 Task: Add Saavy Naturals Lavender Chamomile Body Cream to the cart.
Action: Mouse moved to (883, 315)
Screenshot: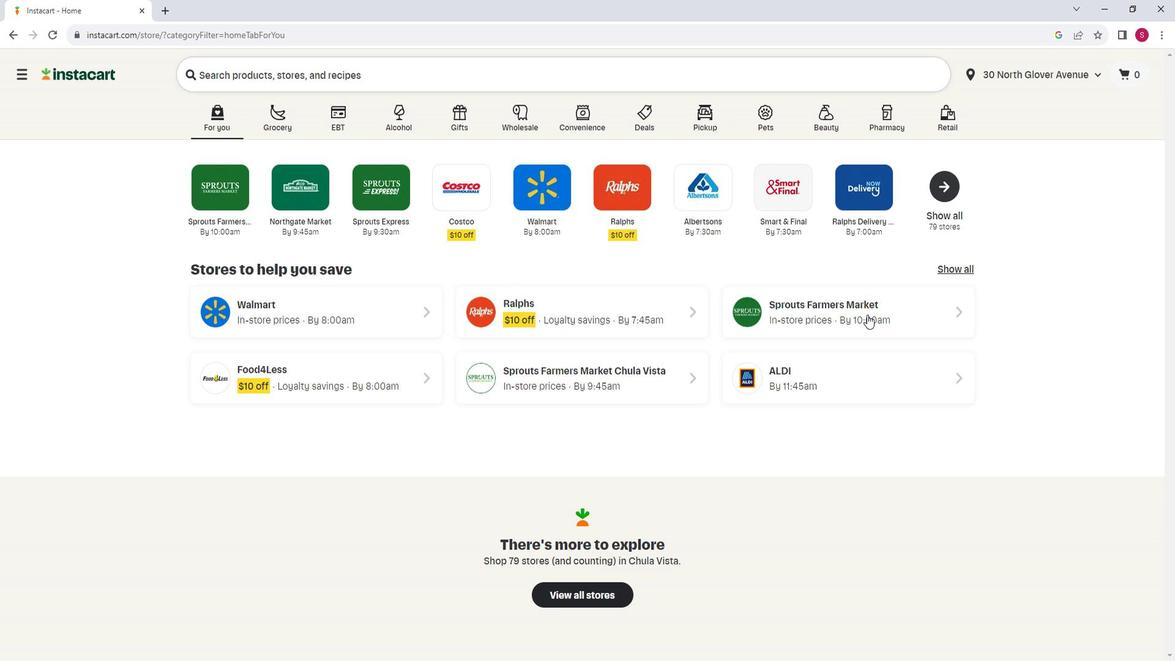 
Action: Mouse pressed left at (883, 315)
Screenshot: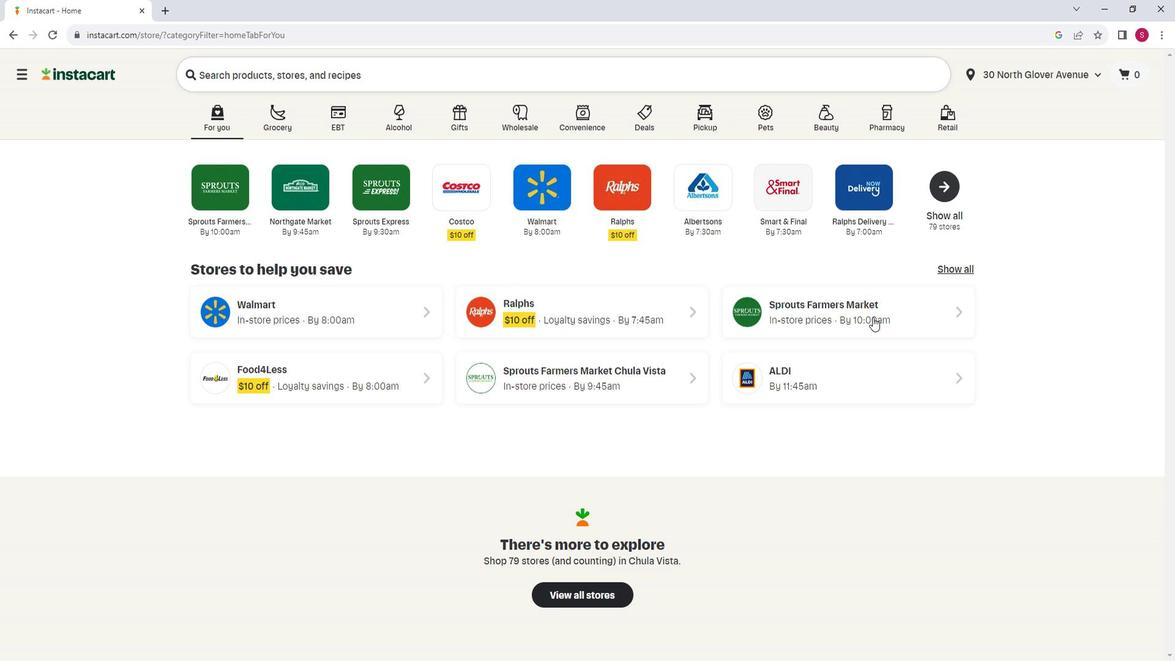 
Action: Mouse moved to (110, 446)
Screenshot: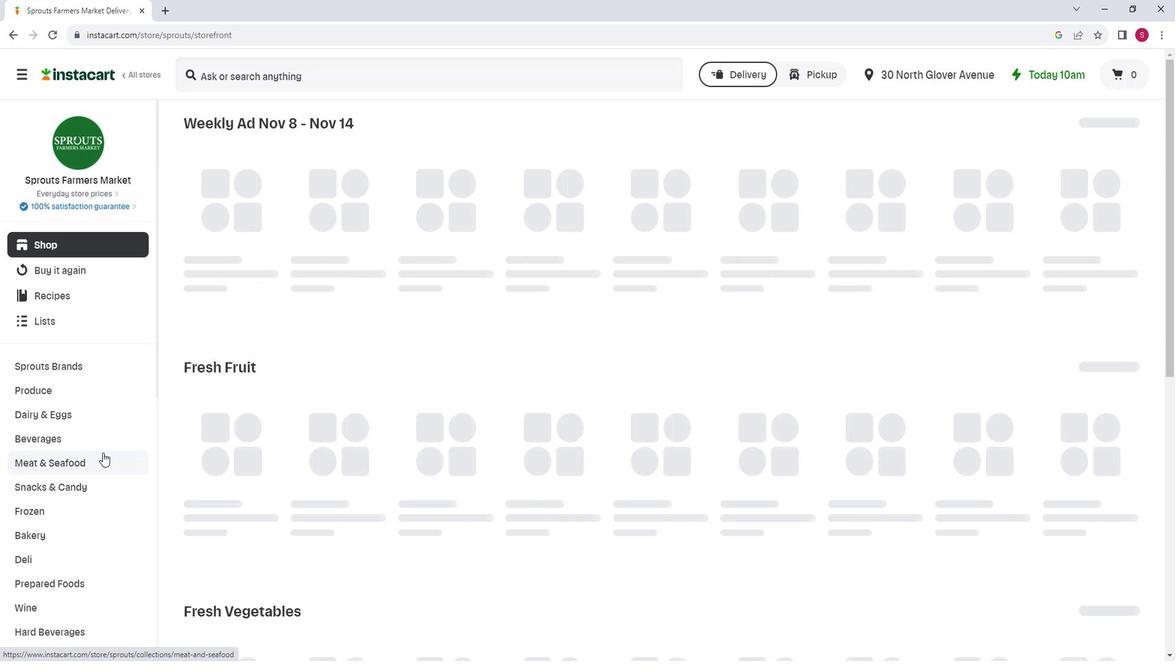 
Action: Mouse scrolled (110, 445) with delta (0, 0)
Screenshot: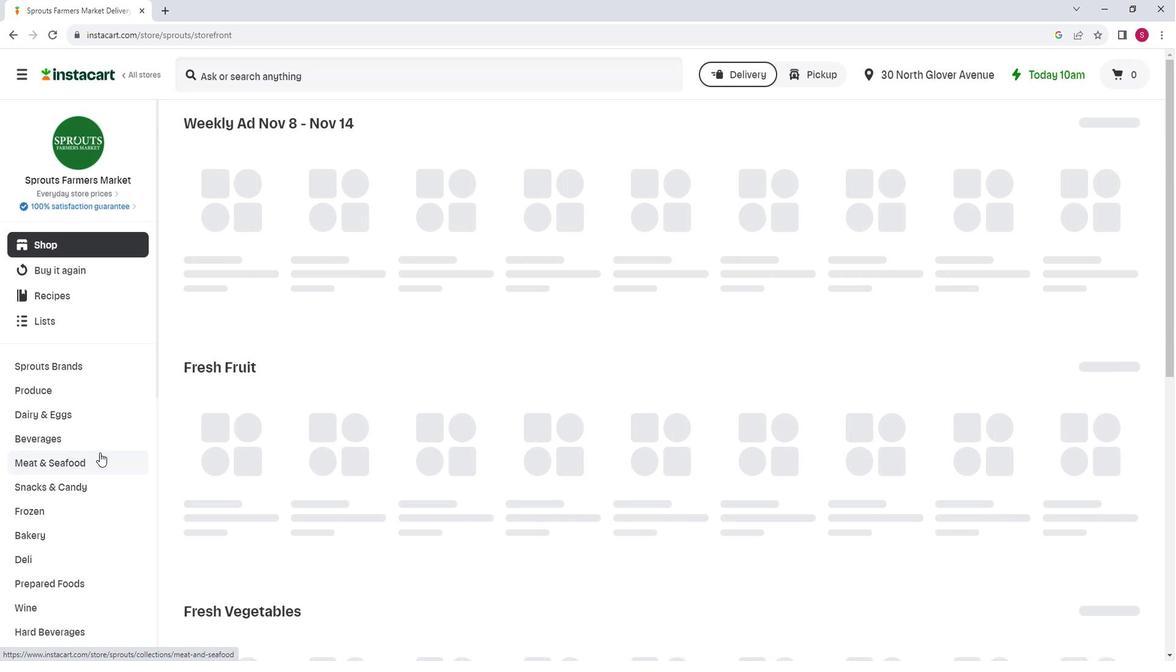 
Action: Mouse scrolled (110, 445) with delta (0, 0)
Screenshot: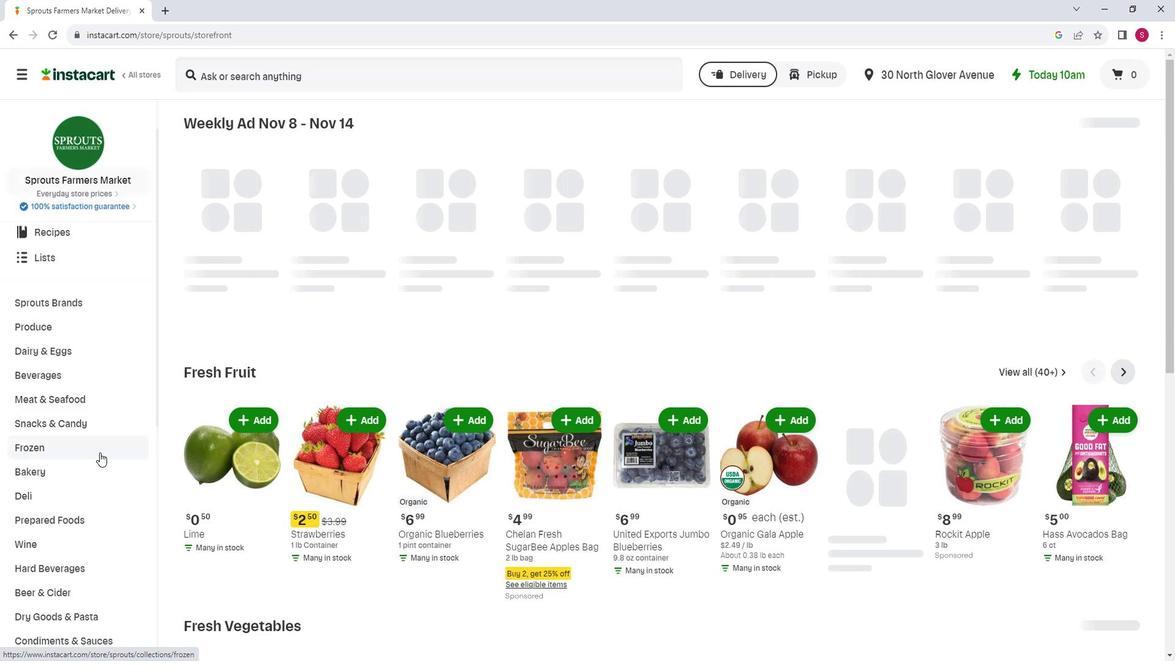 
Action: Mouse scrolled (110, 445) with delta (0, 0)
Screenshot: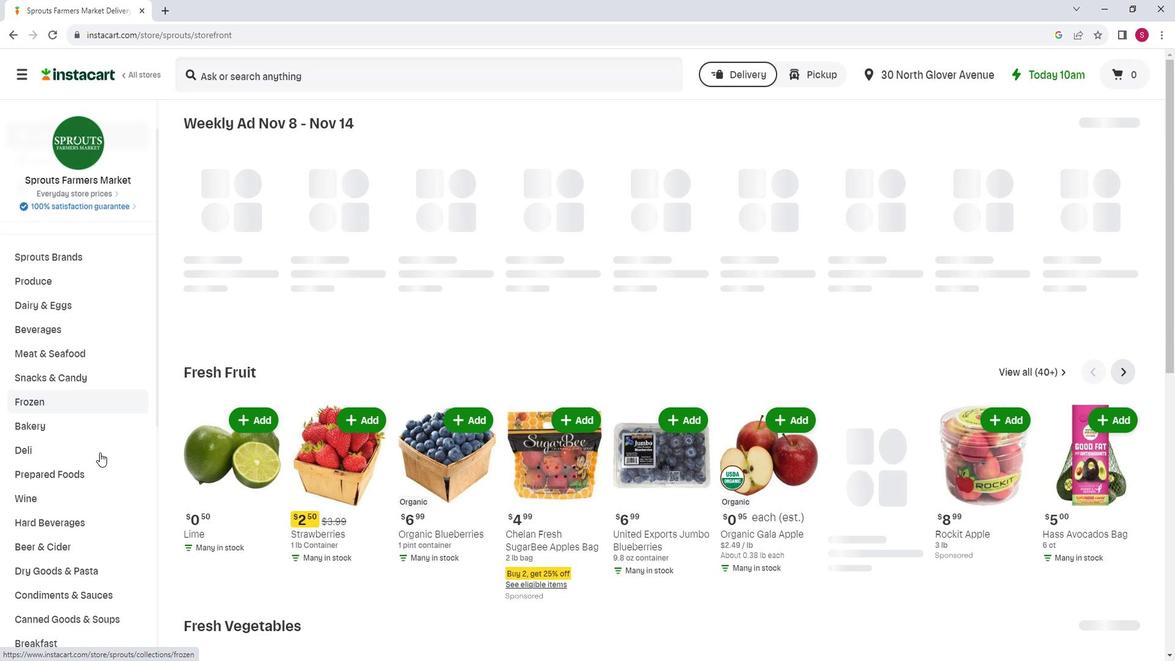 
Action: Mouse moved to (109, 446)
Screenshot: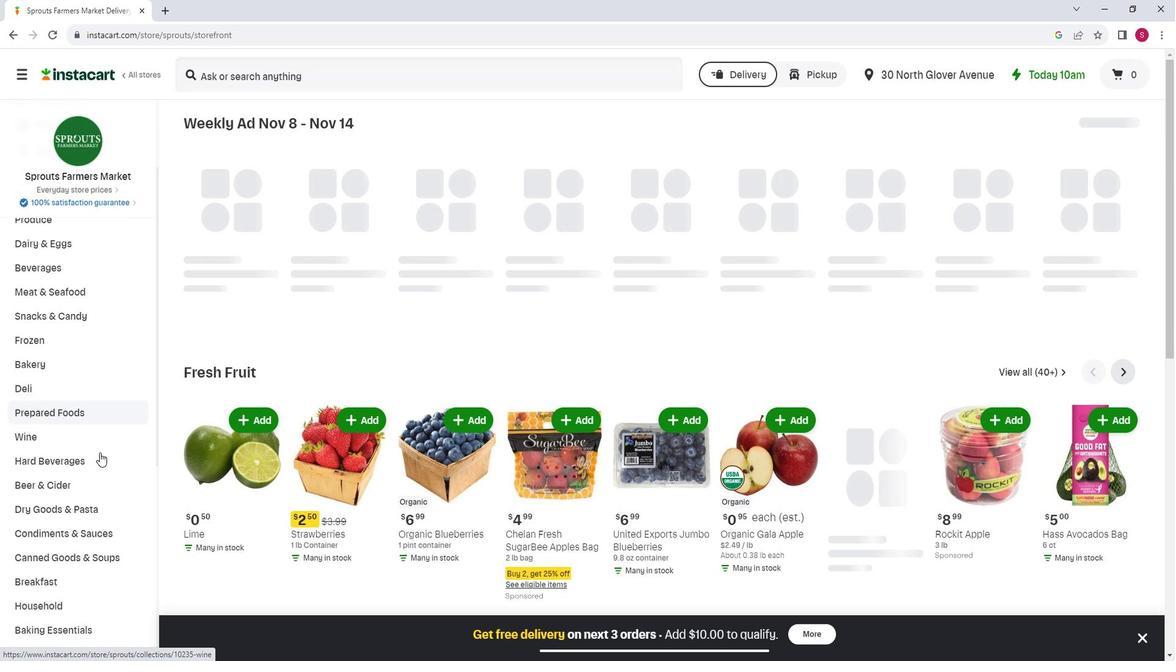 
Action: Mouse scrolled (109, 445) with delta (0, 0)
Screenshot: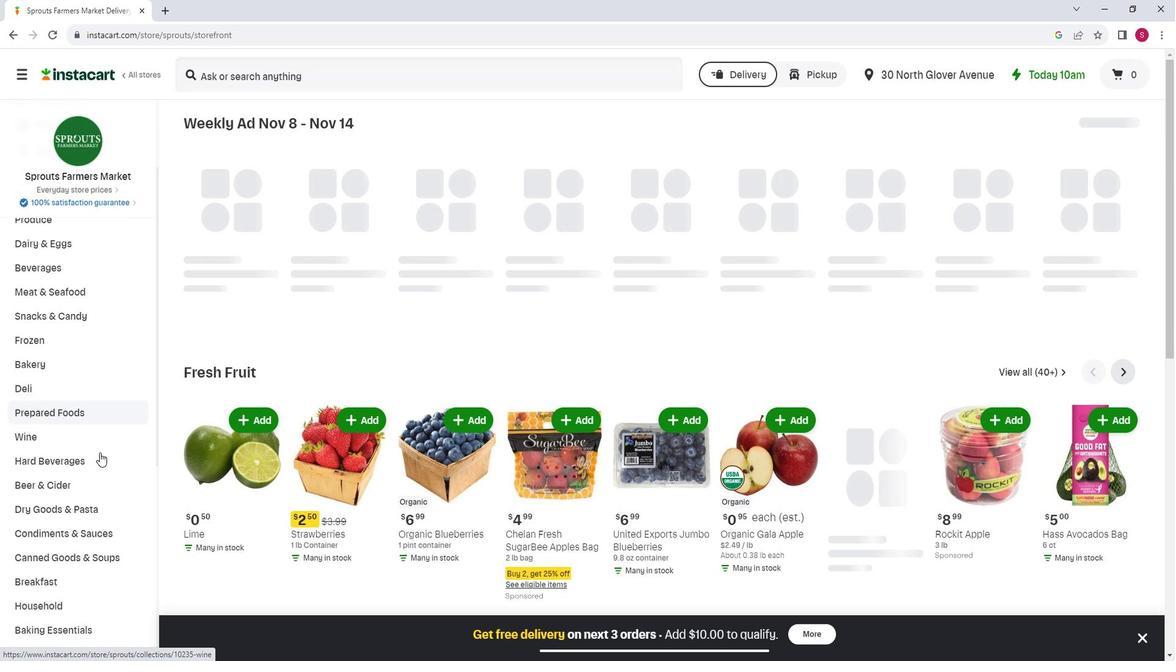 
Action: Mouse moved to (108, 446)
Screenshot: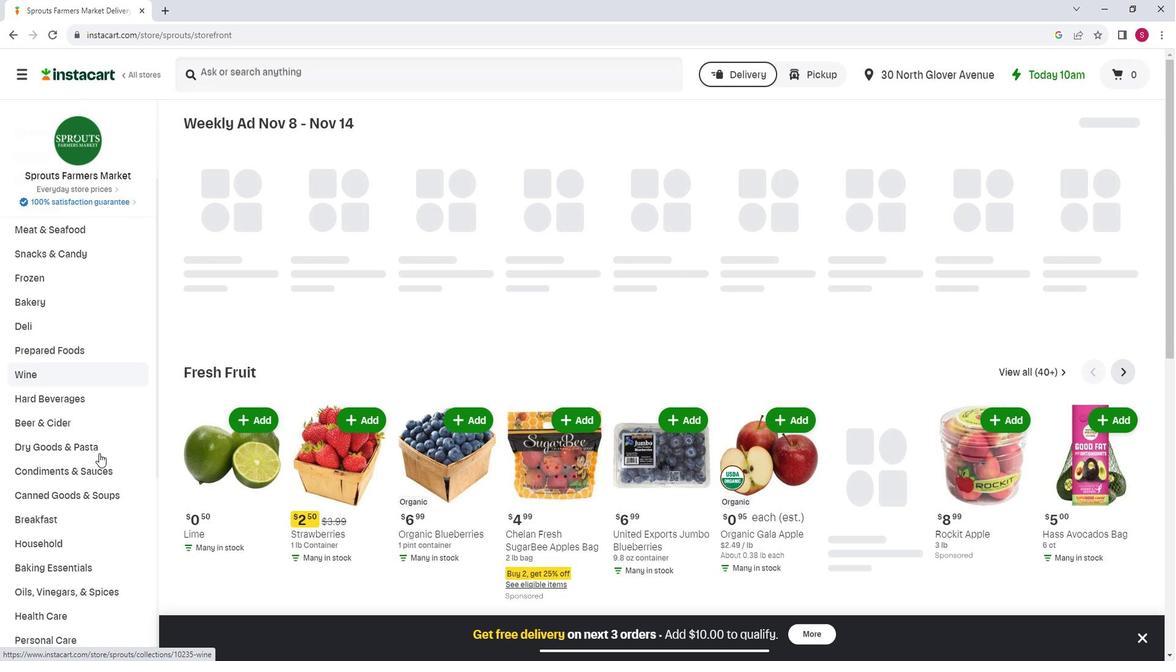 
Action: Mouse scrolled (108, 446) with delta (0, 0)
Screenshot: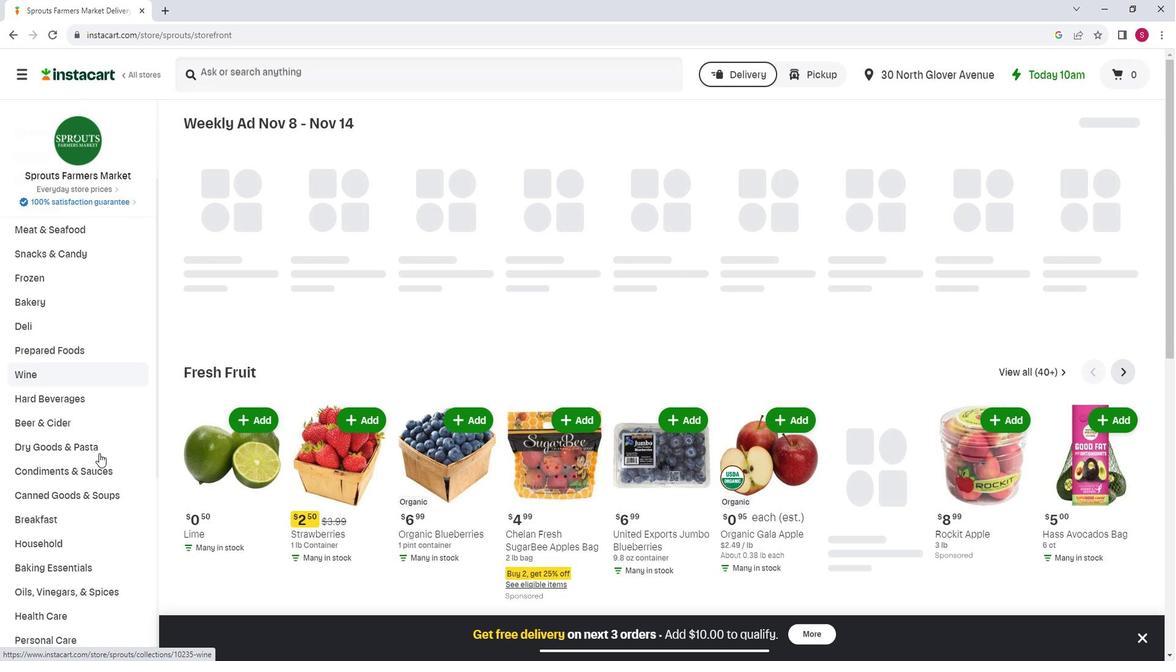 
Action: Mouse moved to (108, 447)
Screenshot: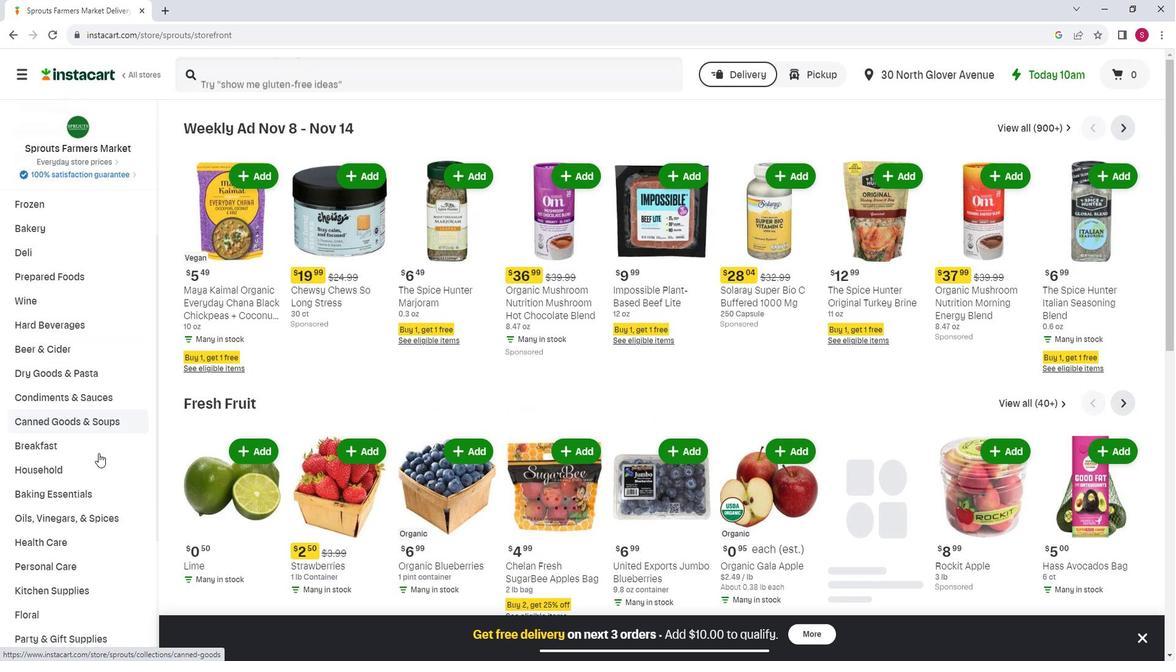 
Action: Mouse scrolled (108, 446) with delta (0, 0)
Screenshot: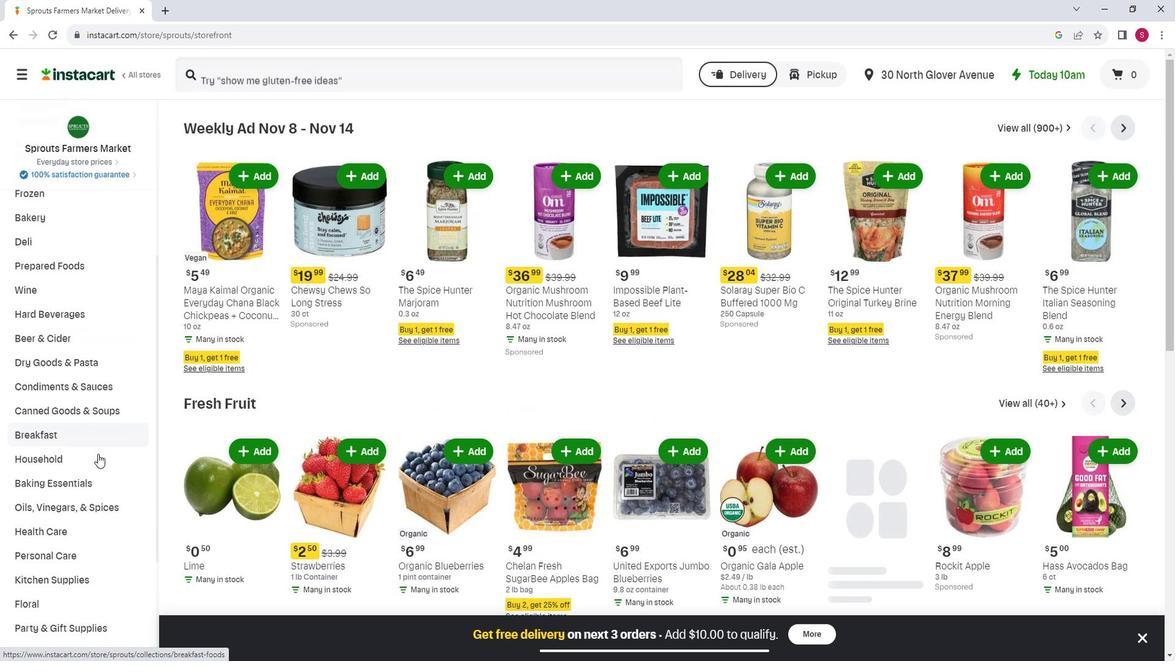 
Action: Mouse moved to (107, 447)
Screenshot: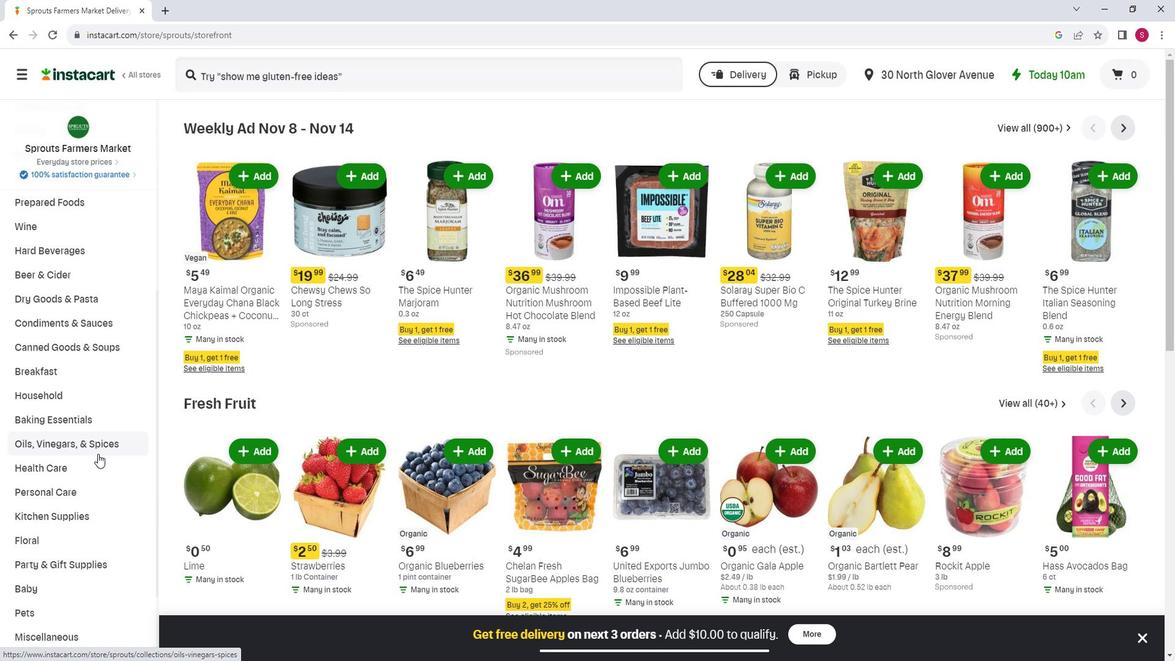
Action: Mouse scrolled (107, 446) with delta (0, 0)
Screenshot: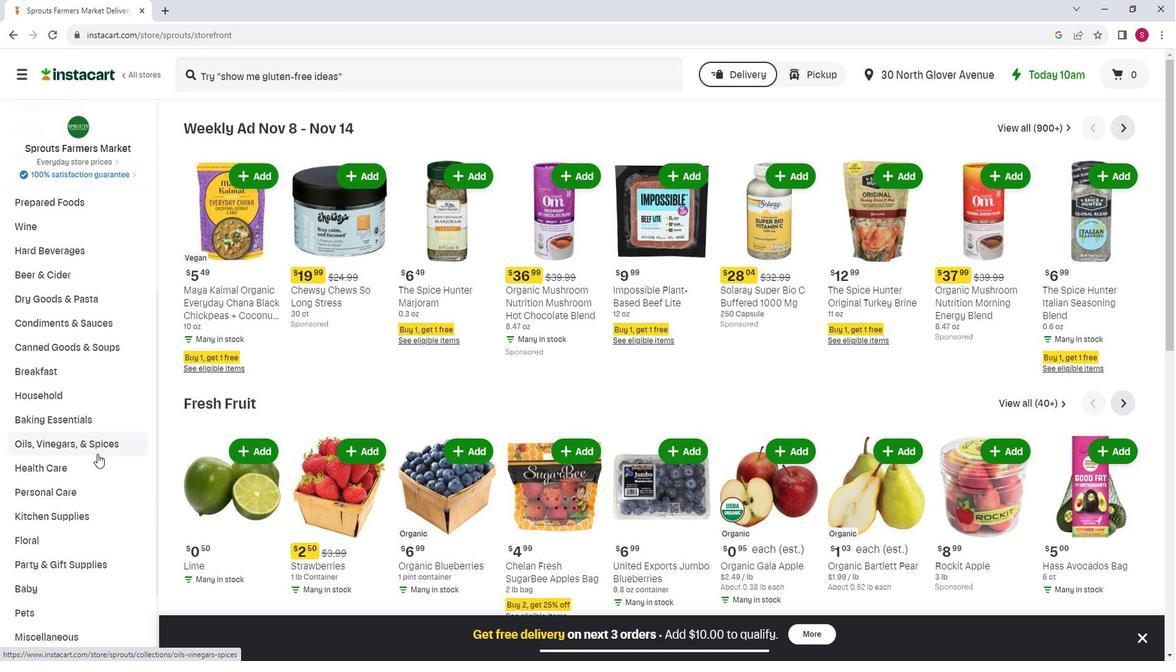 
Action: Mouse moved to (111, 426)
Screenshot: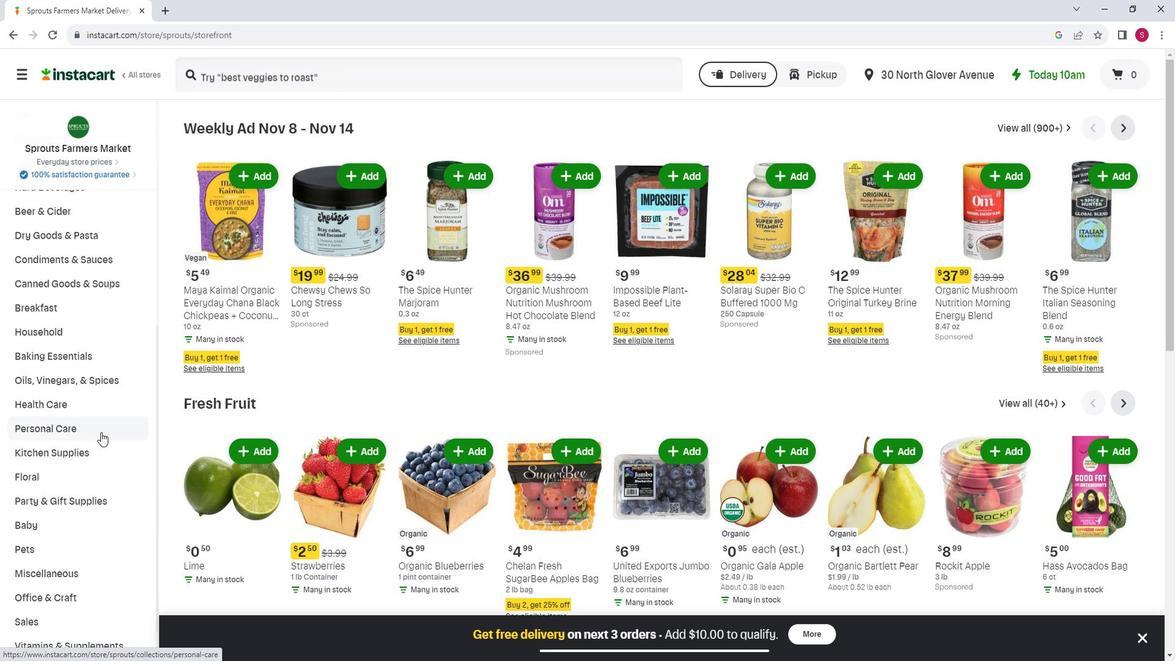 
Action: Mouse pressed left at (111, 426)
Screenshot: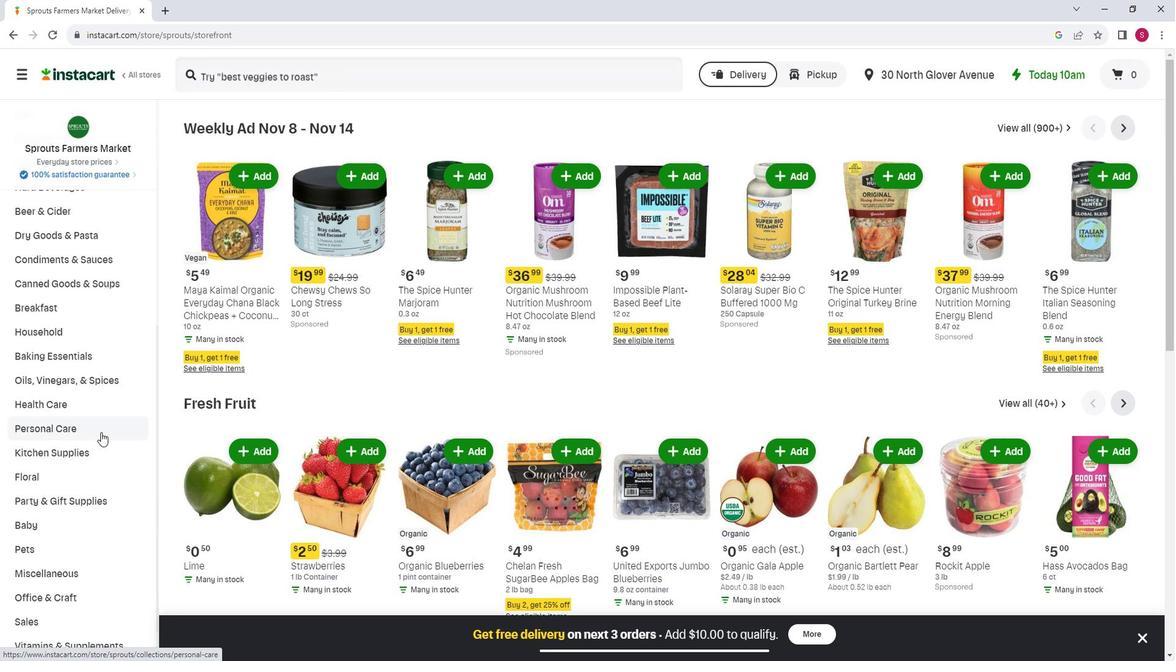 
Action: Mouse moved to (307, 168)
Screenshot: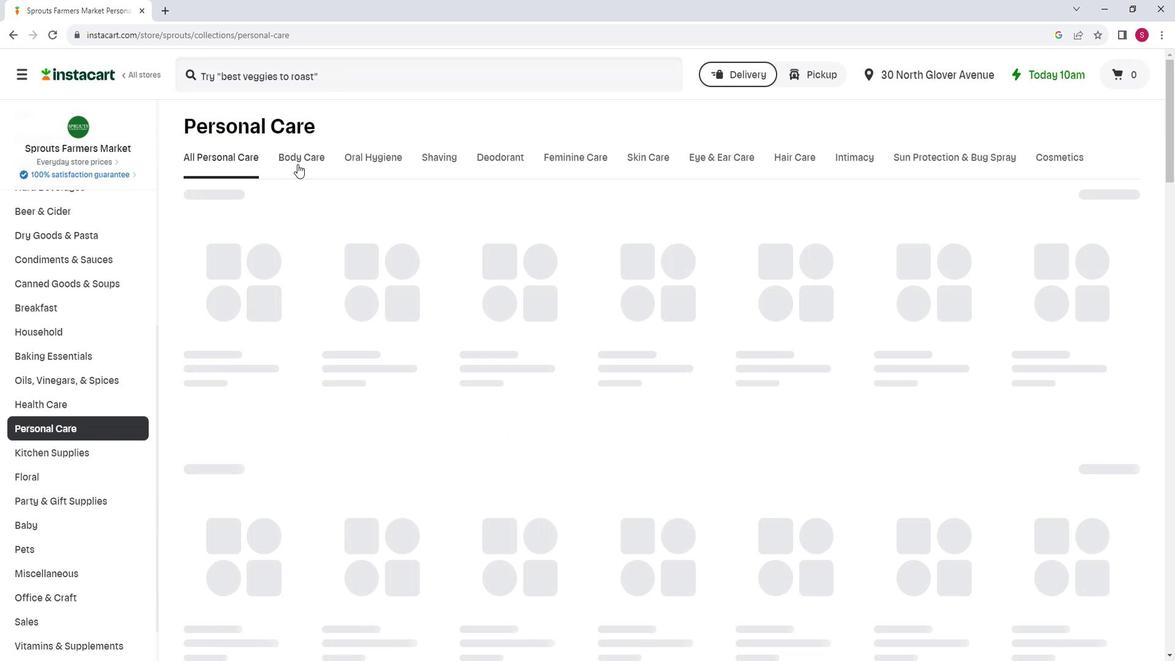 
Action: Mouse pressed left at (307, 168)
Screenshot: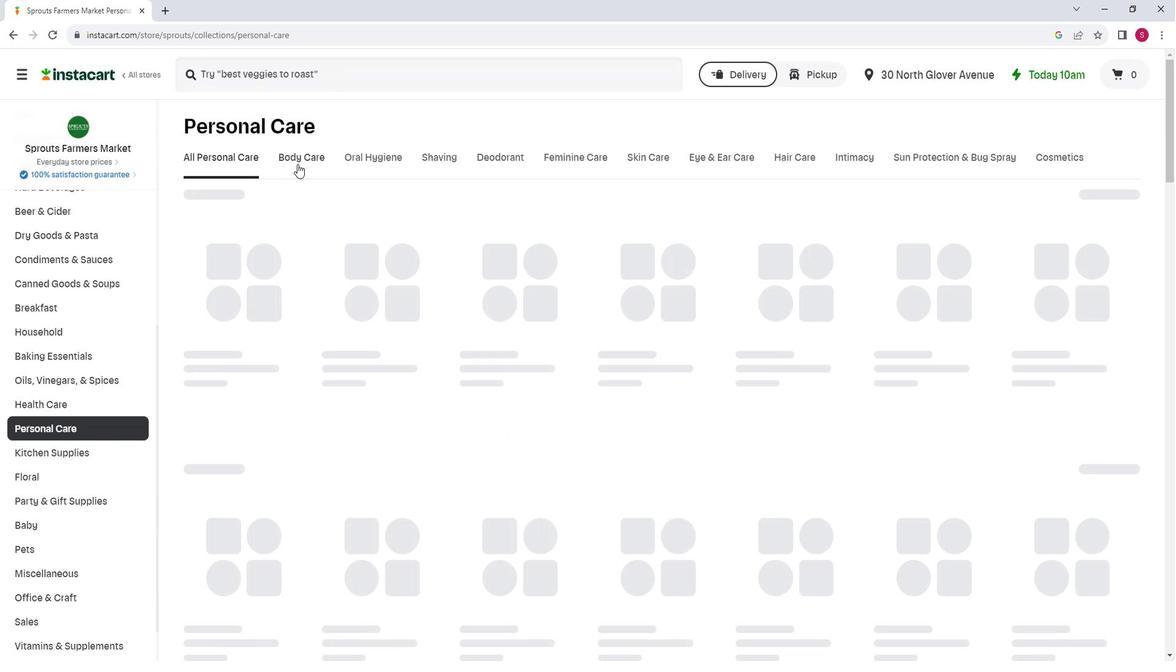 
Action: Mouse moved to (528, 206)
Screenshot: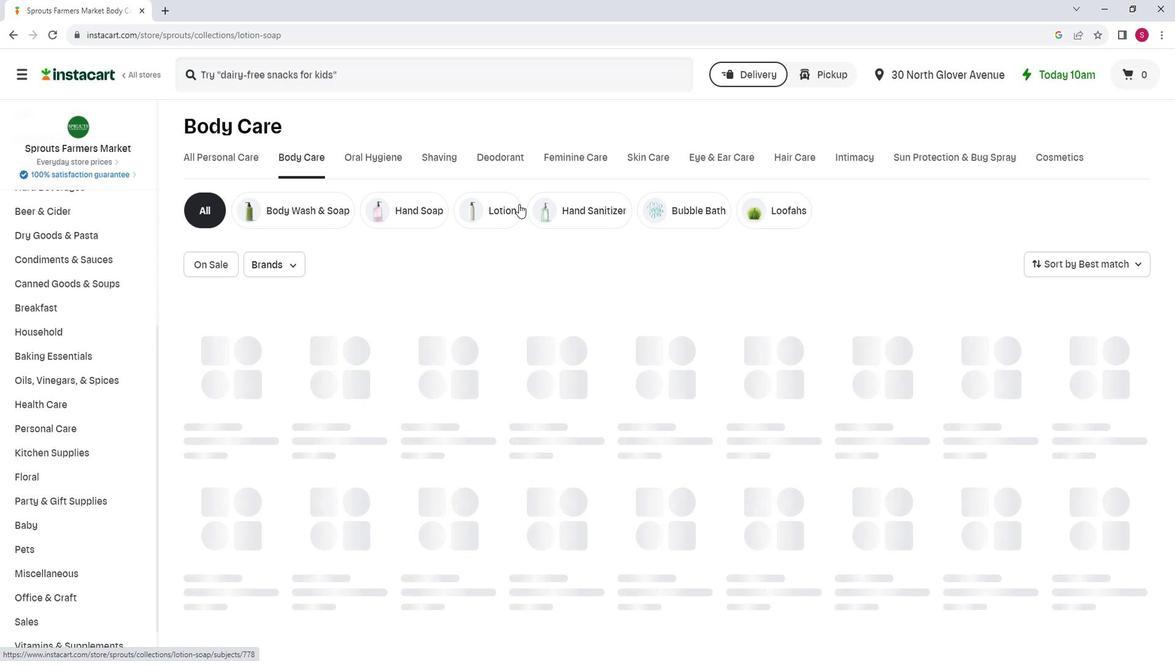 
Action: Mouse pressed left at (528, 206)
Screenshot: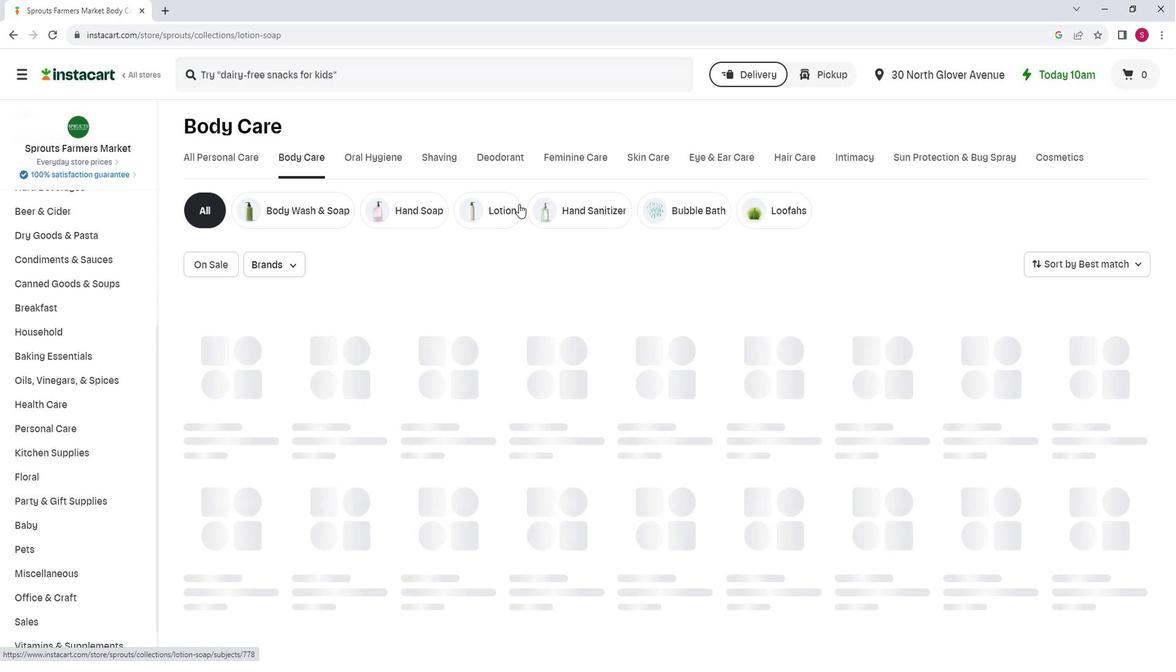 
Action: Mouse moved to (307, 88)
Screenshot: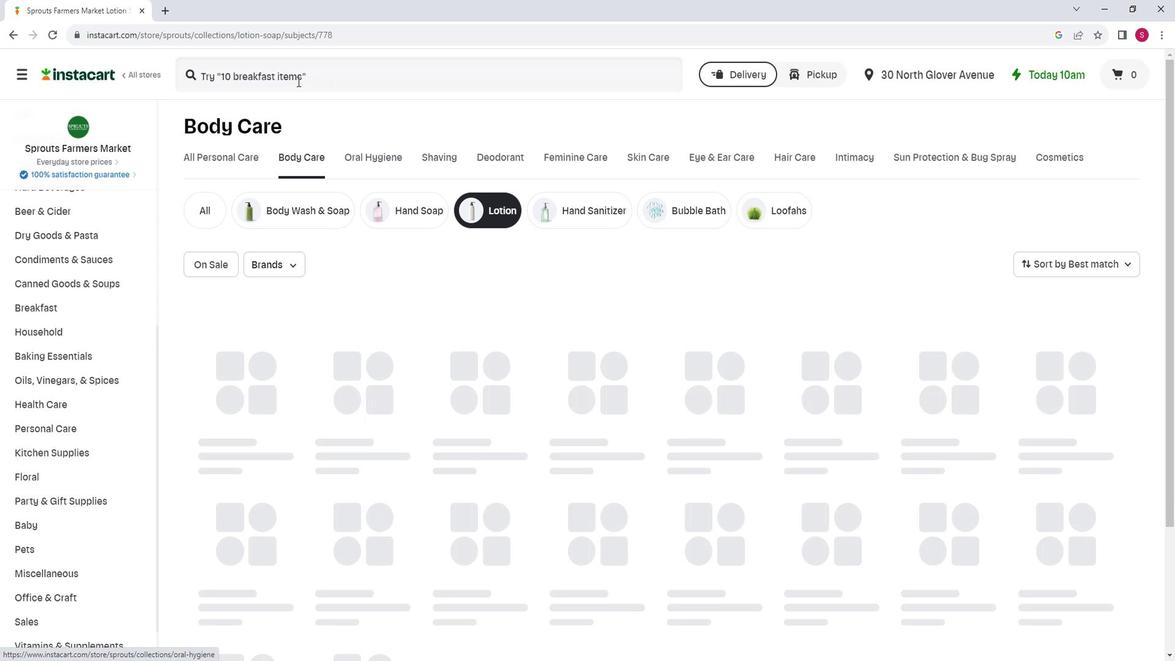 
Action: Mouse pressed left at (307, 88)
Screenshot: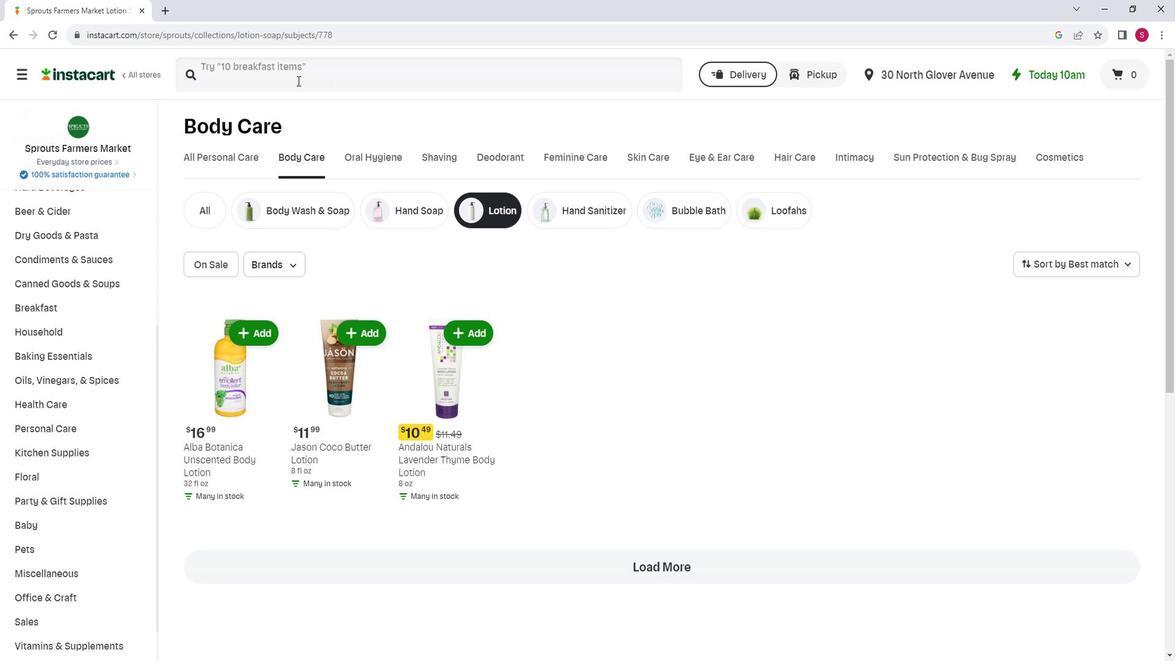 
Action: Key pressed <Key.shift>Savvy<Key.space><Key.shift>Naturals<Key.space><Key.shift>LAvender<Key.space><Key.shift><Key.shift><Key.shift><Key.shift><Key.shift><Key.shift><Key.shift><Key.shift><Key.shift>C<Key.backspace><Key.backspace><Key.backspace><Key.backspace><Key.backspace><Key.backspace><Key.backspace><Key.backspace><Key.backspace>avender<Key.space><Key.shift>Chamomile<Key.space><Key.shift>Body<Key.space><Key.shift>Cream<Key.space><Key.enter>
Screenshot: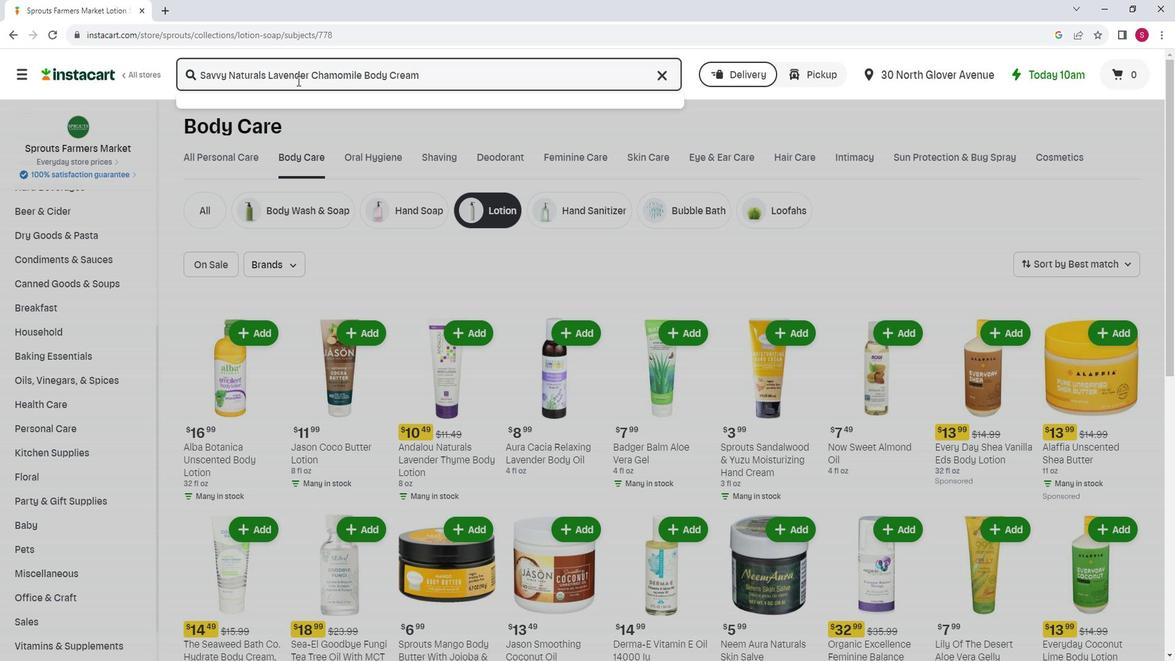 
Action: Mouse moved to (732, 184)
Screenshot: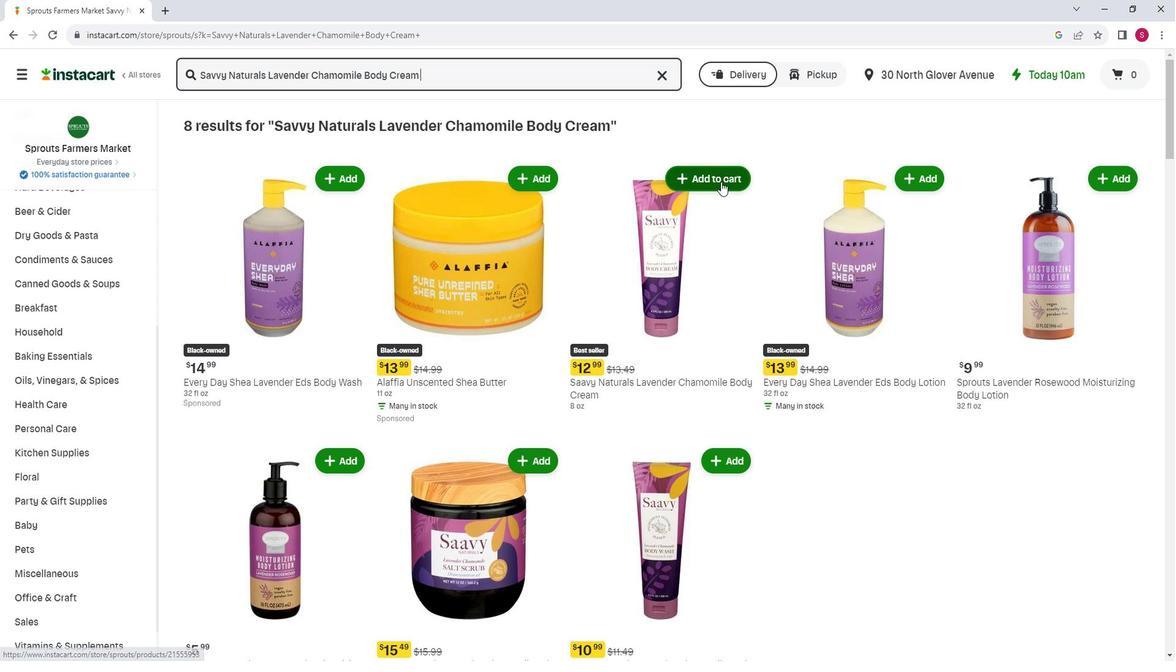 
Action: Mouse pressed left at (732, 184)
Screenshot: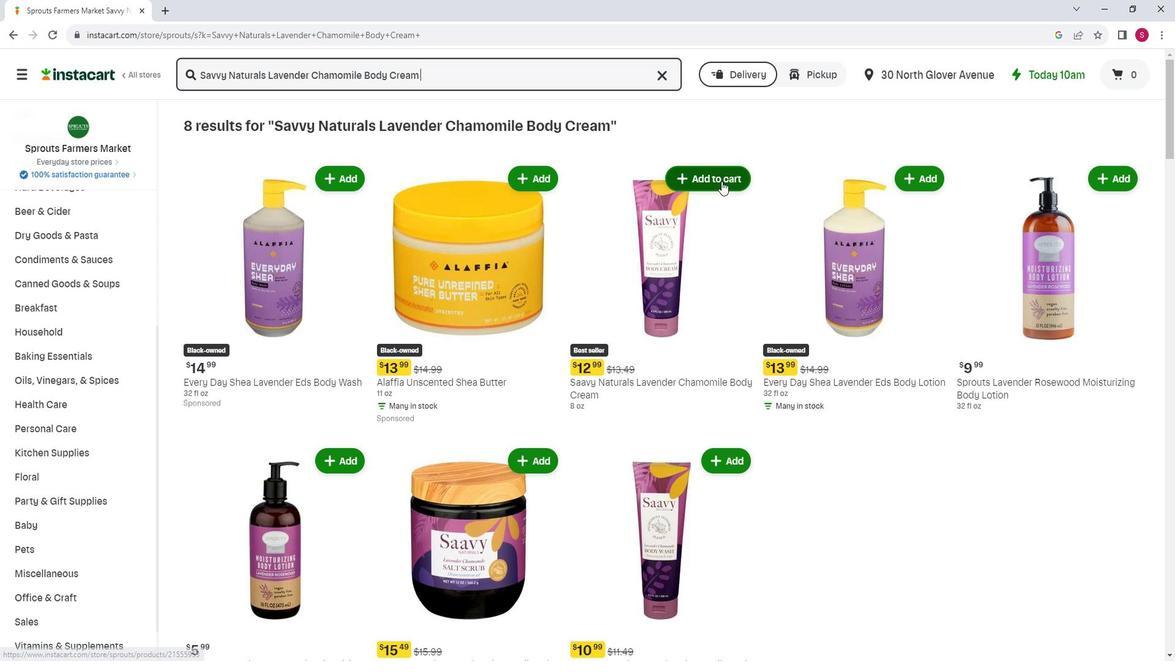 
Action: Mouse moved to (738, 165)
Screenshot: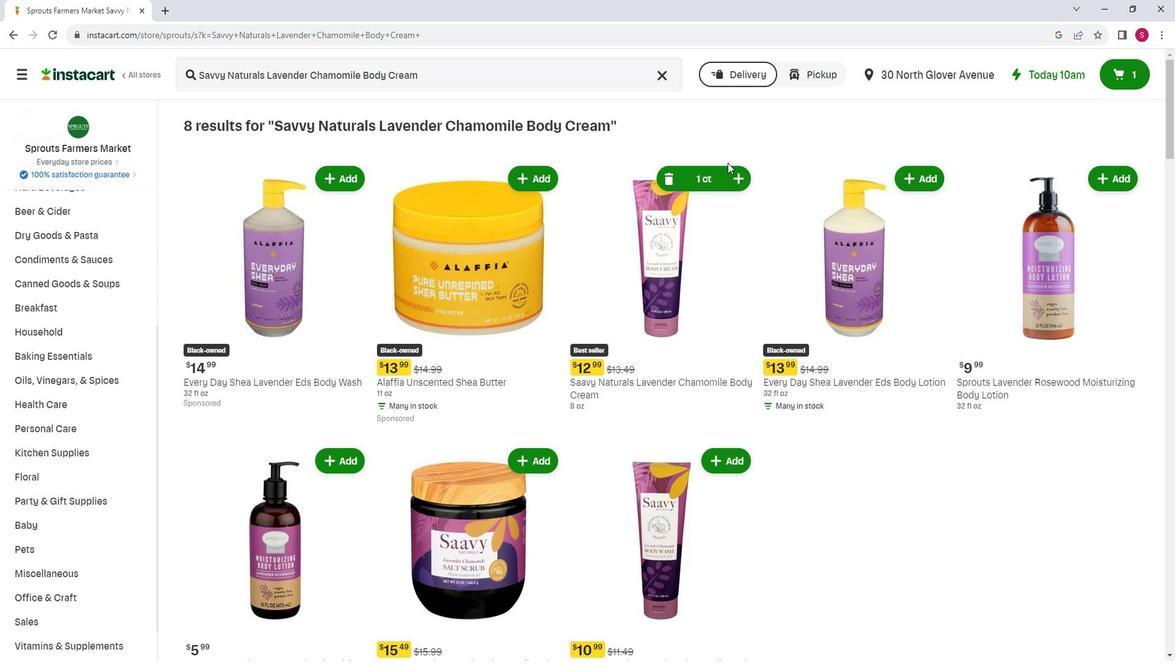 
